 Task: Change the country to Portugal.
Action: Mouse moved to (839, 85)
Screenshot: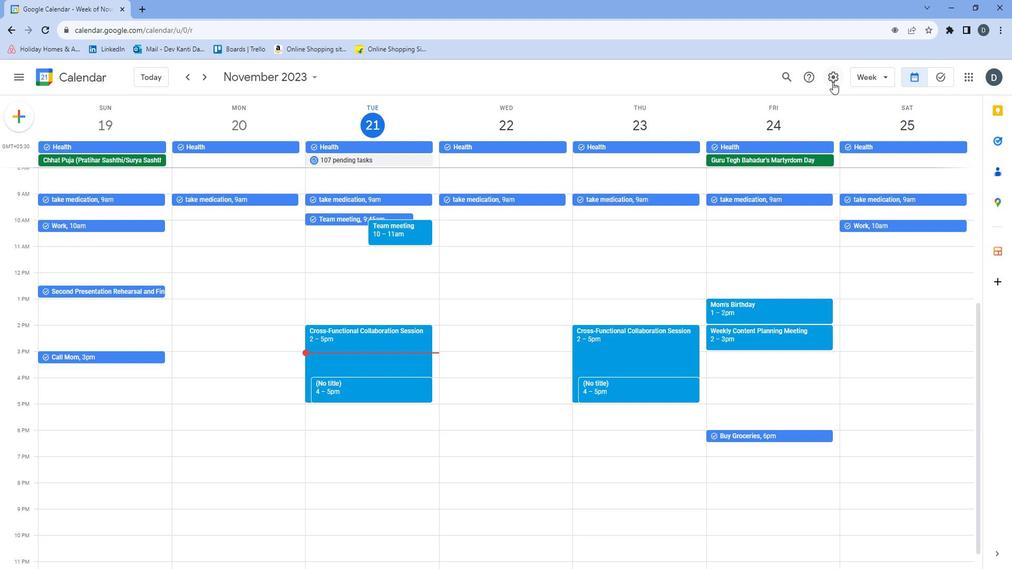 
Action: Mouse pressed left at (839, 85)
Screenshot: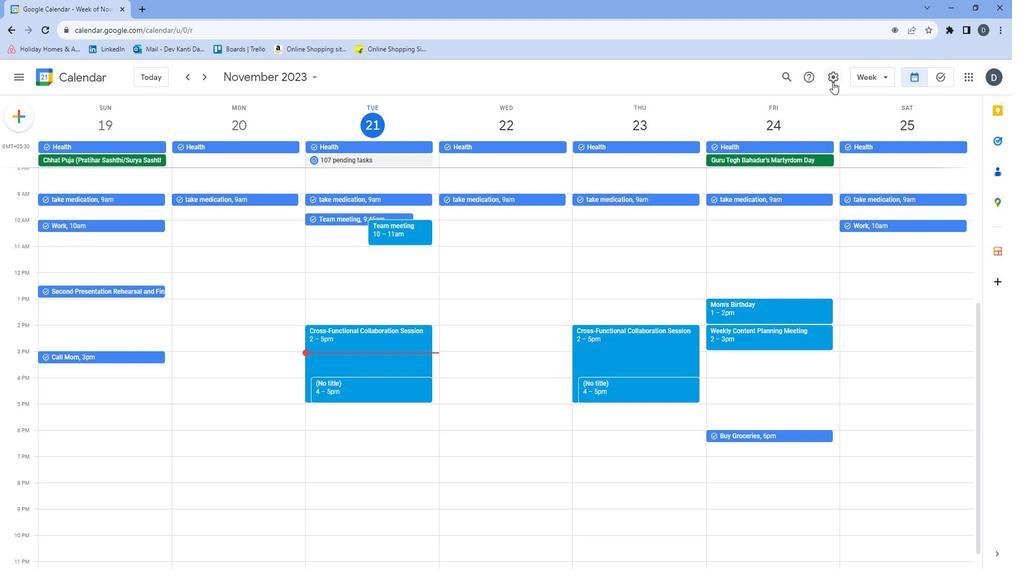 
Action: Mouse moved to (844, 101)
Screenshot: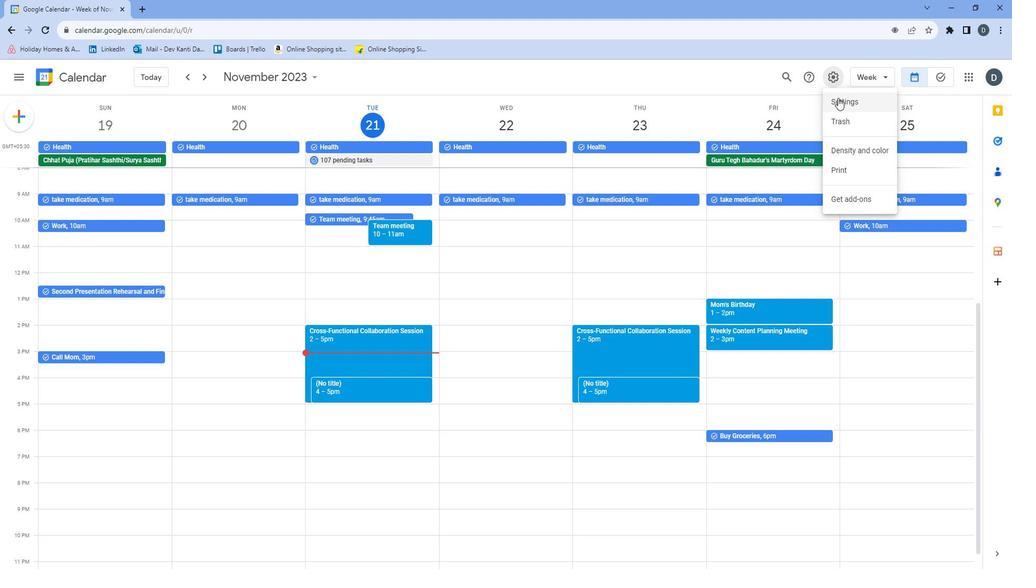
Action: Mouse pressed left at (844, 101)
Screenshot: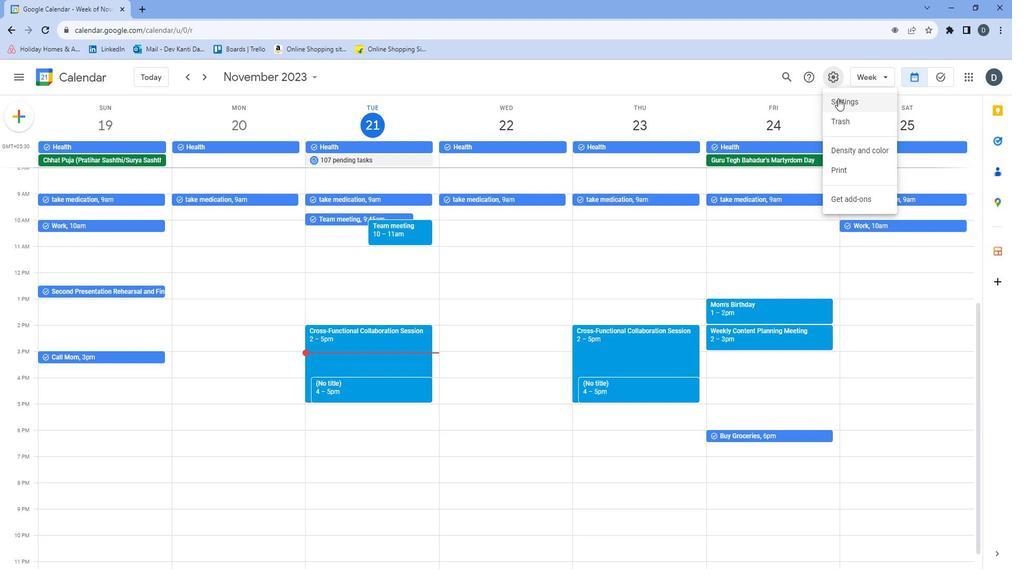 
Action: Mouse moved to (365, 177)
Screenshot: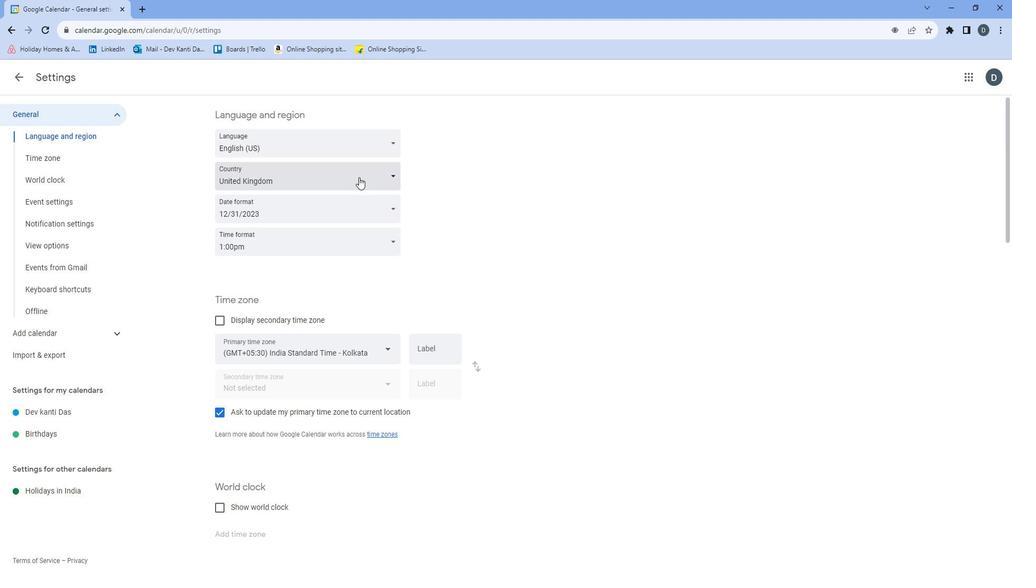
Action: Mouse pressed left at (365, 177)
Screenshot: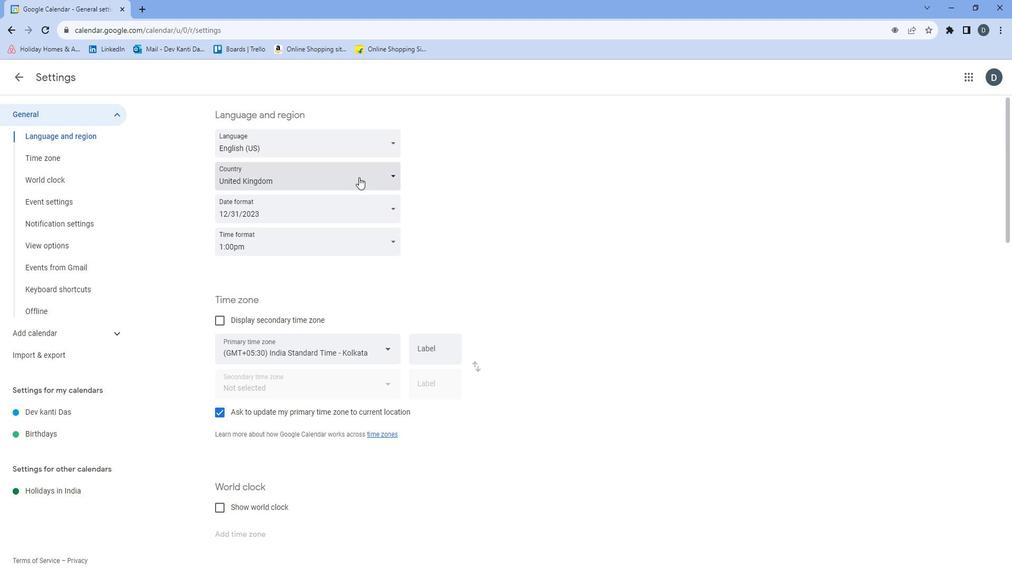 
Action: Mouse moved to (355, 295)
Screenshot: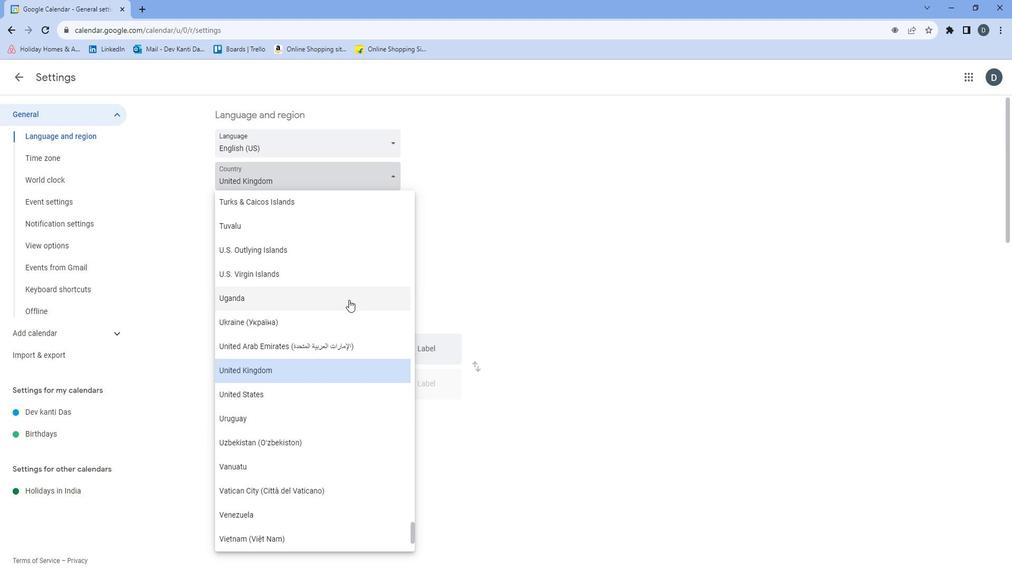 
Action: Mouse scrolled (355, 295) with delta (0, 0)
Screenshot: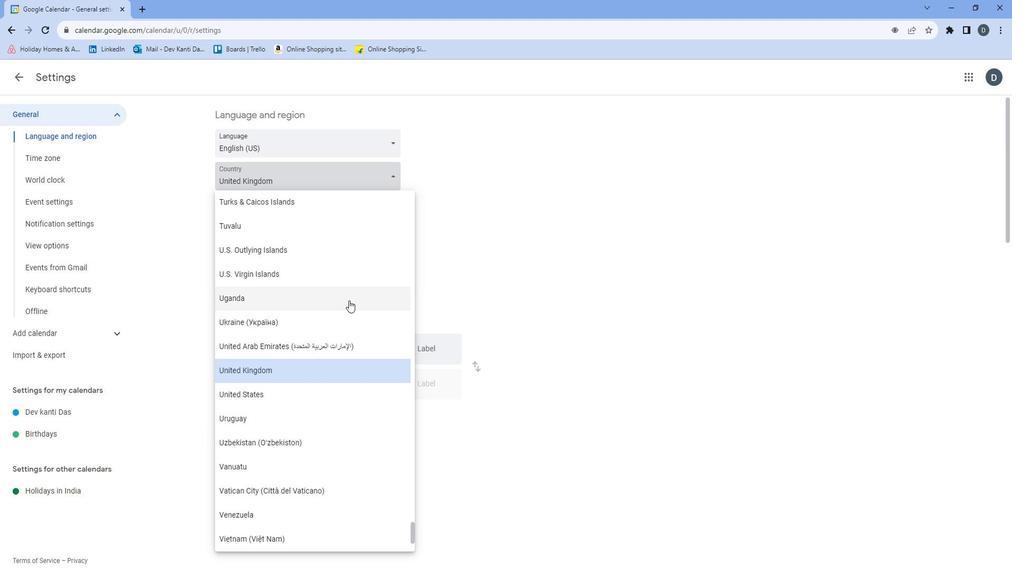 
Action: Mouse moved to (355, 296)
Screenshot: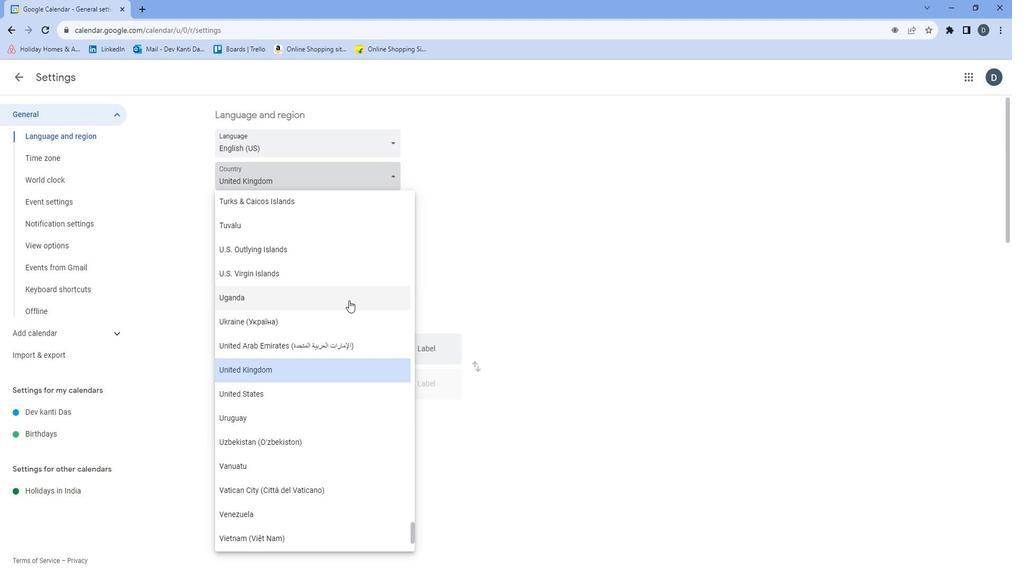 
Action: Mouse scrolled (355, 295) with delta (0, 0)
Screenshot: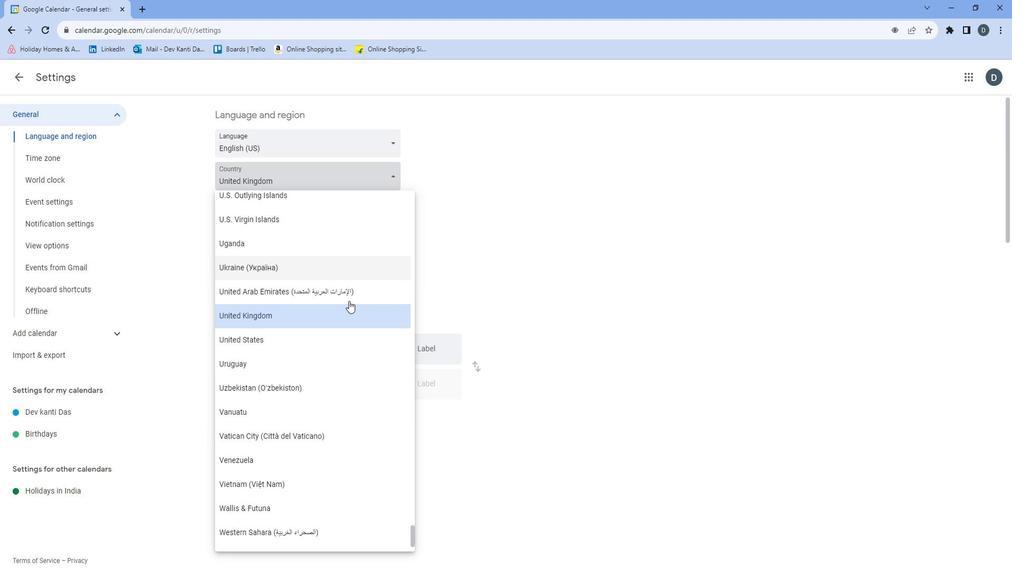 
Action: Mouse moved to (355, 296)
Screenshot: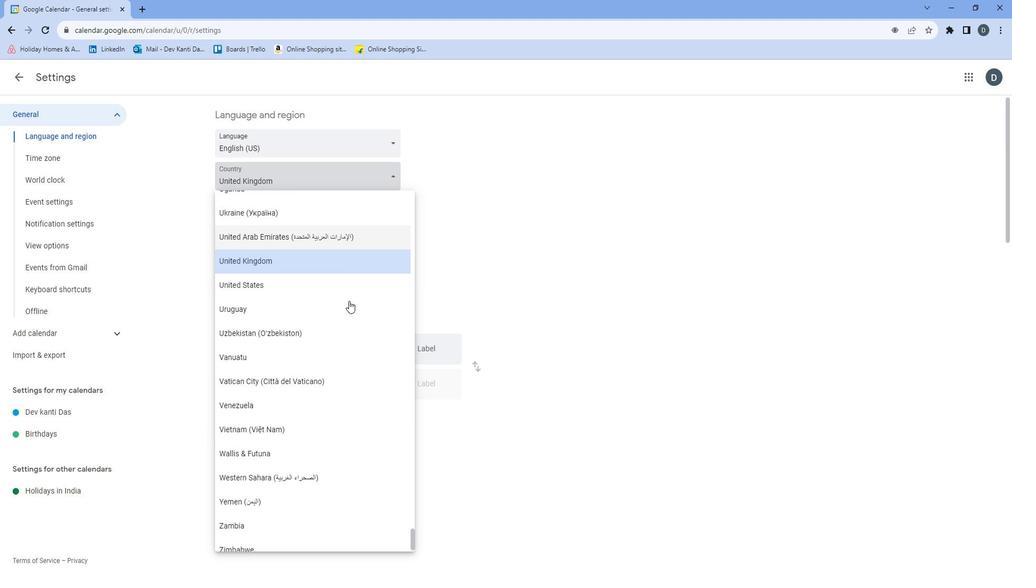 
Action: Mouse scrolled (355, 295) with delta (0, 0)
Screenshot: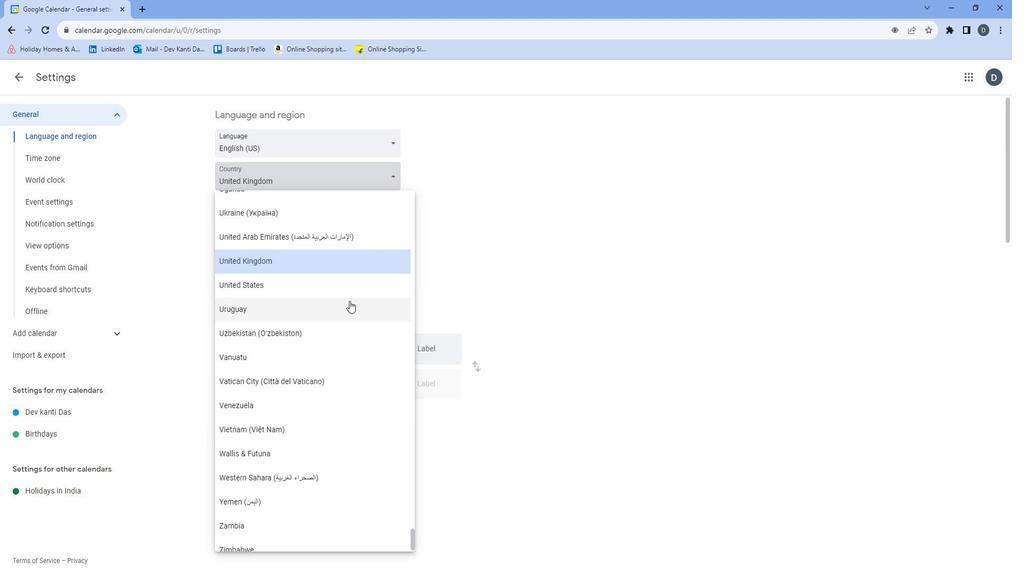 
Action: Mouse scrolled (355, 295) with delta (0, 0)
Screenshot: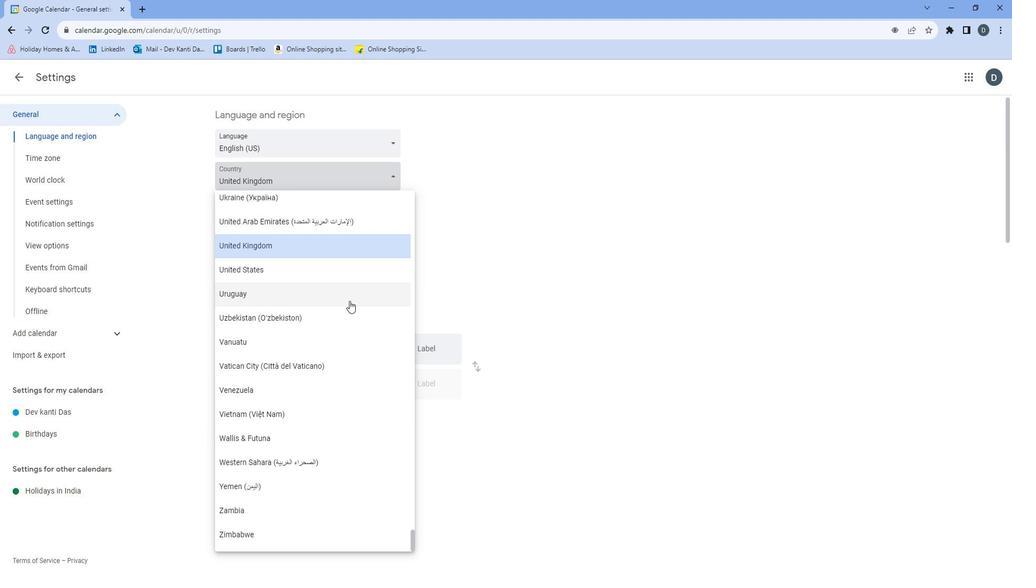 
Action: Mouse scrolled (355, 296) with delta (0, 0)
Screenshot: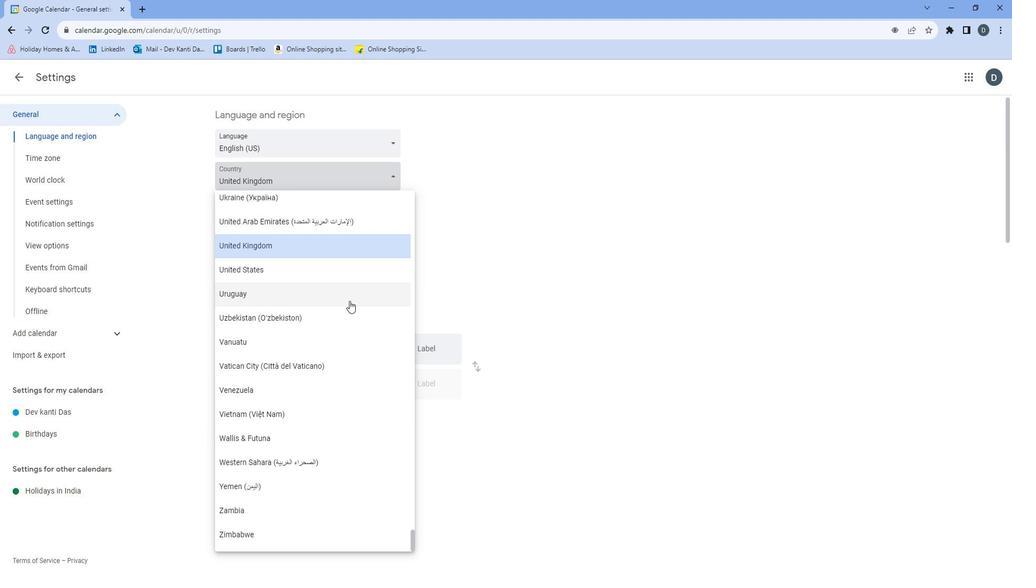 
Action: Mouse moved to (356, 296)
Screenshot: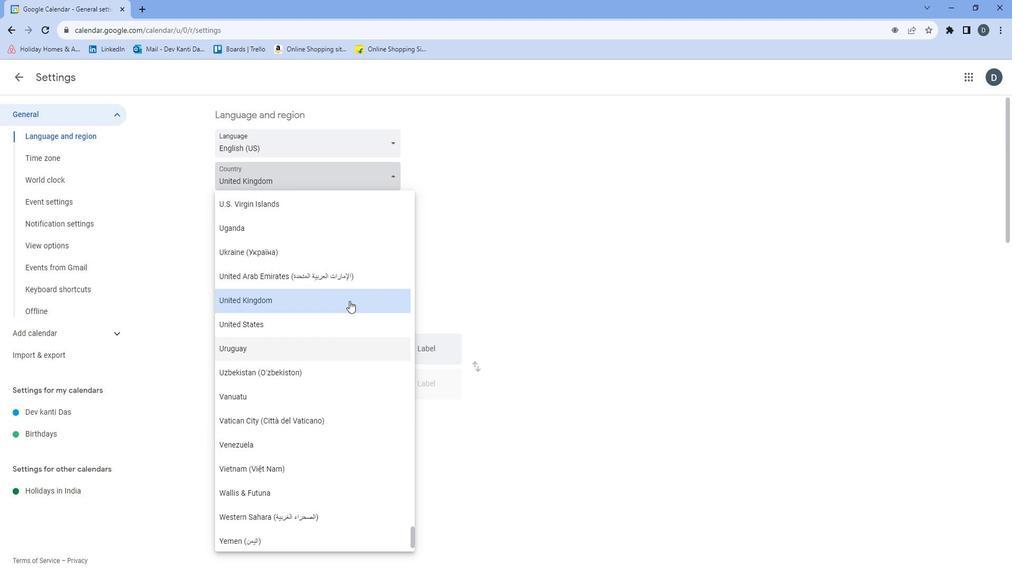 
Action: Mouse scrolled (356, 296) with delta (0, 0)
Screenshot: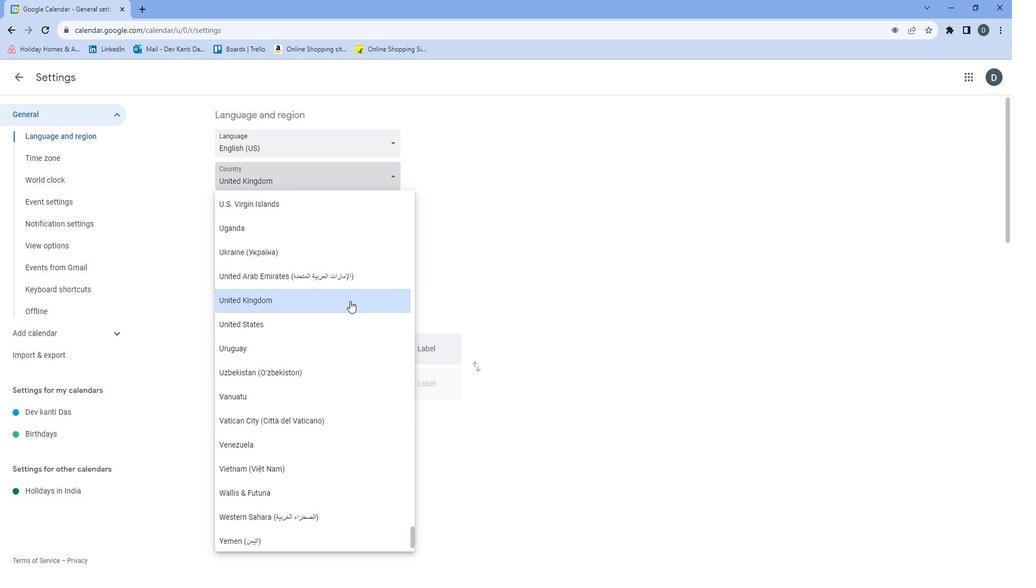 
Action: Mouse scrolled (356, 296) with delta (0, 0)
Screenshot: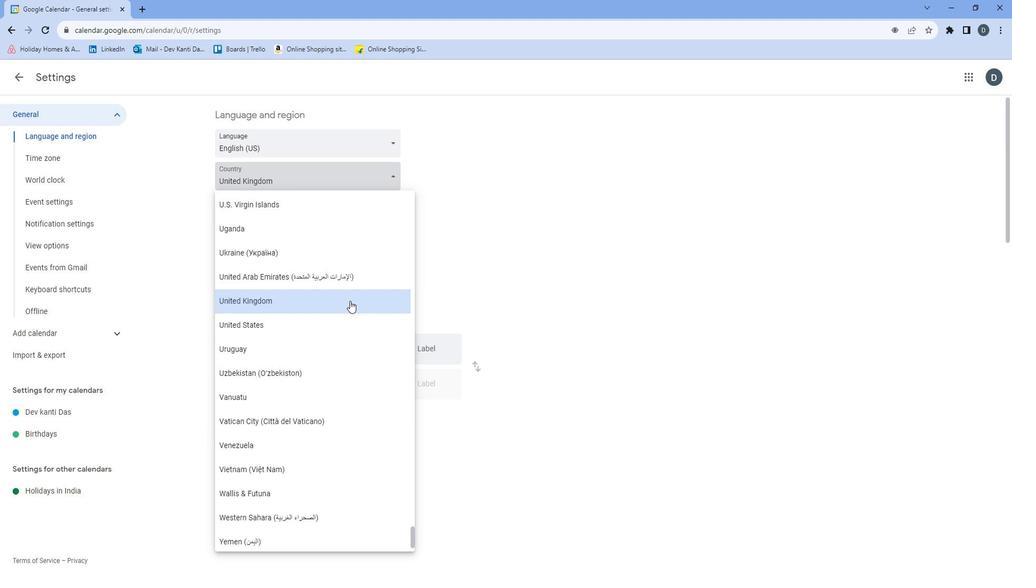 
Action: Mouse scrolled (356, 296) with delta (0, 0)
Screenshot: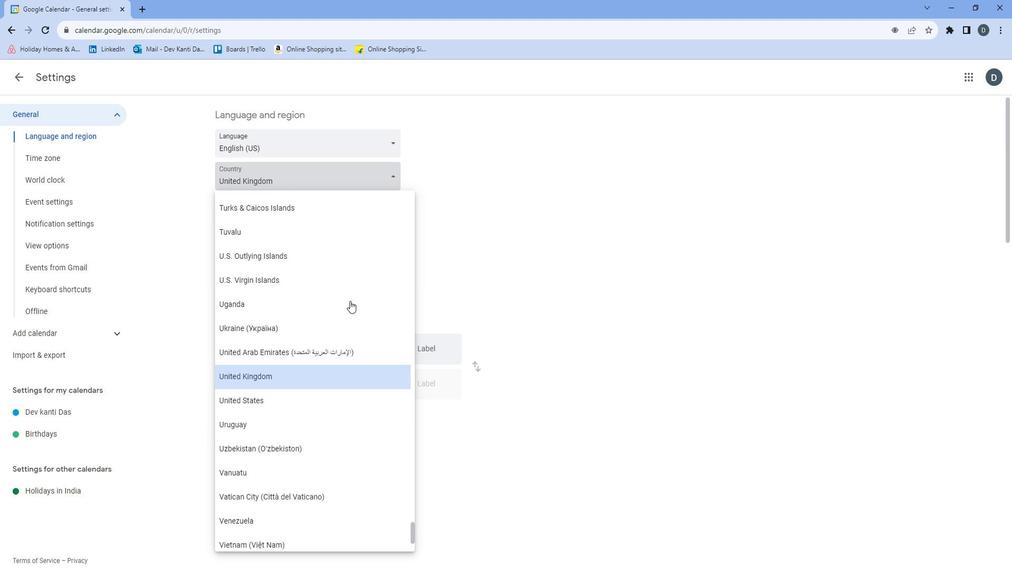 
Action: Mouse moved to (356, 296)
Screenshot: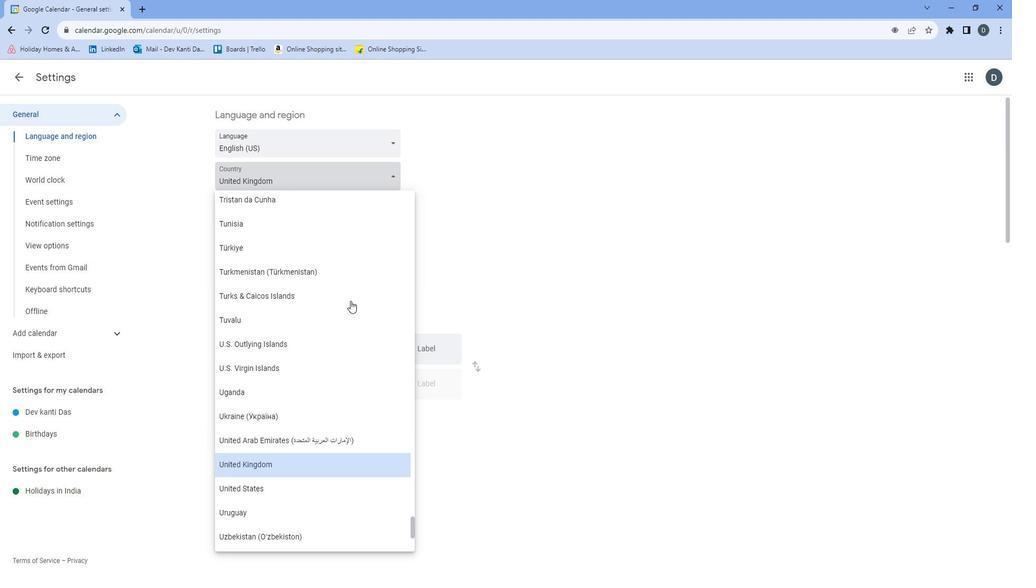 
Action: Mouse scrolled (356, 296) with delta (0, 0)
Screenshot: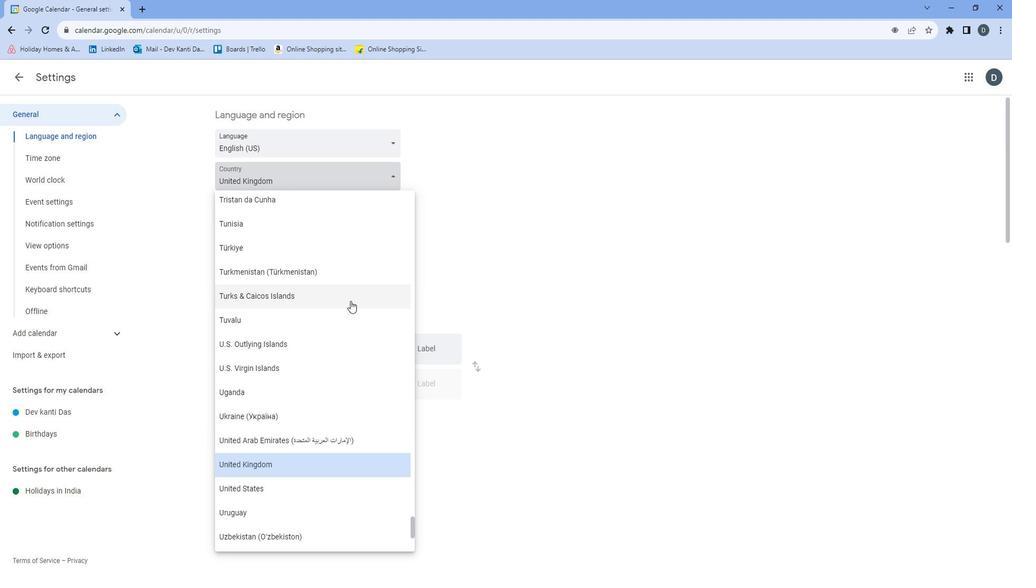 
Action: Mouse scrolled (356, 296) with delta (0, 0)
Screenshot: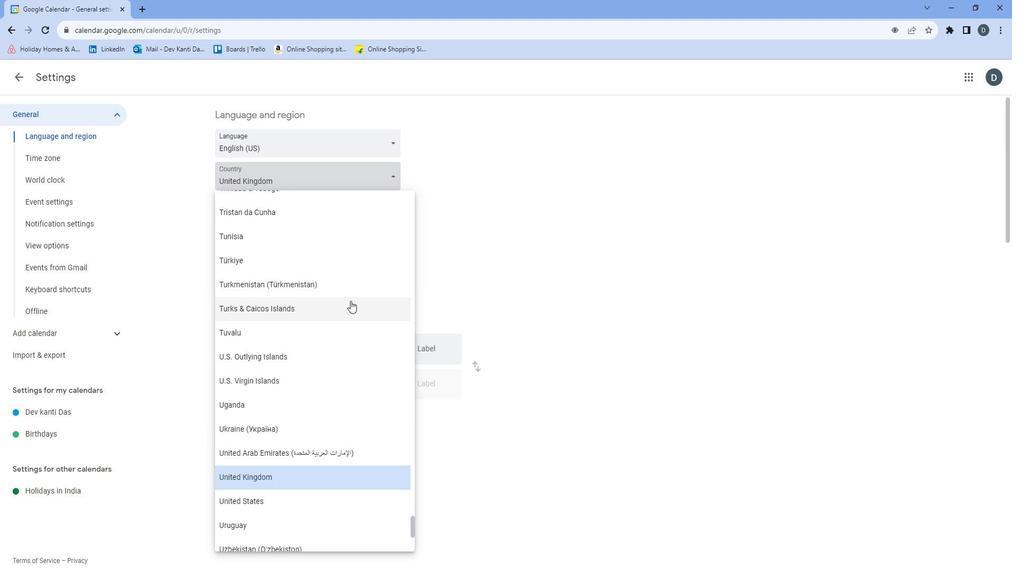 
Action: Mouse scrolled (356, 296) with delta (0, 0)
Screenshot: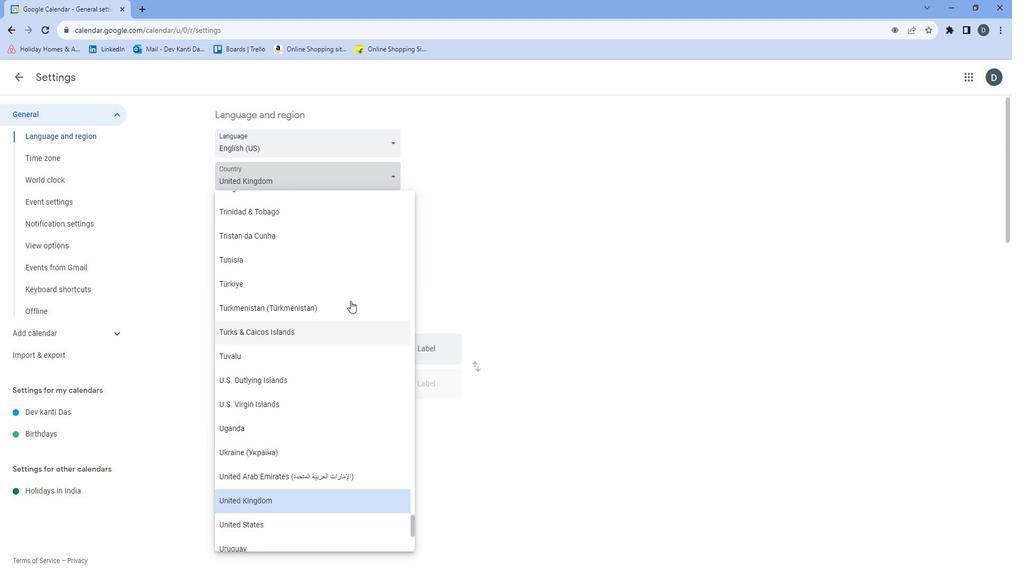 
Action: Mouse scrolled (356, 296) with delta (0, 0)
Screenshot: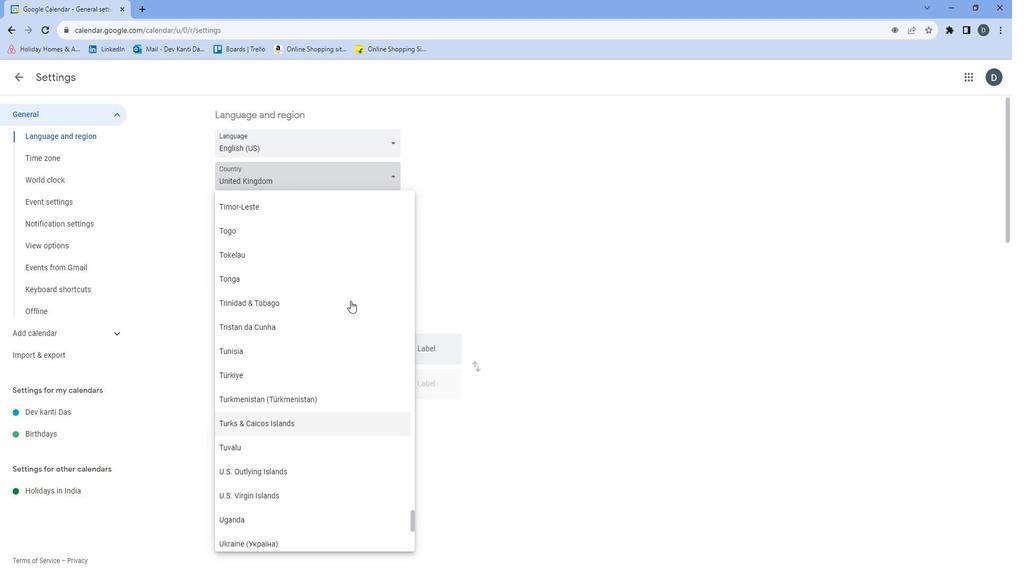 
Action: Mouse scrolled (356, 296) with delta (0, 0)
Screenshot: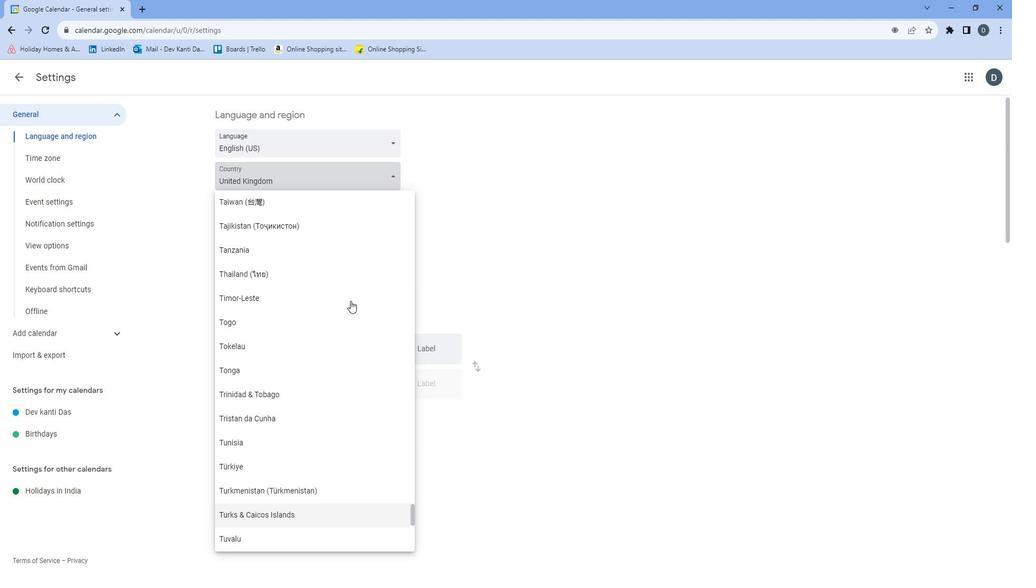 
Action: Mouse scrolled (356, 296) with delta (0, 0)
Screenshot: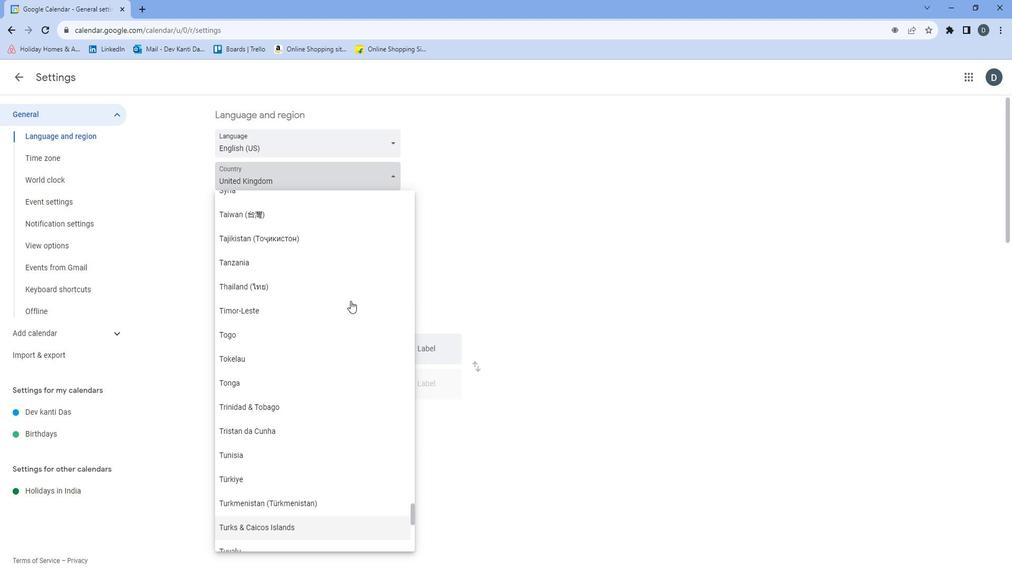 
Action: Mouse scrolled (356, 296) with delta (0, 0)
Screenshot: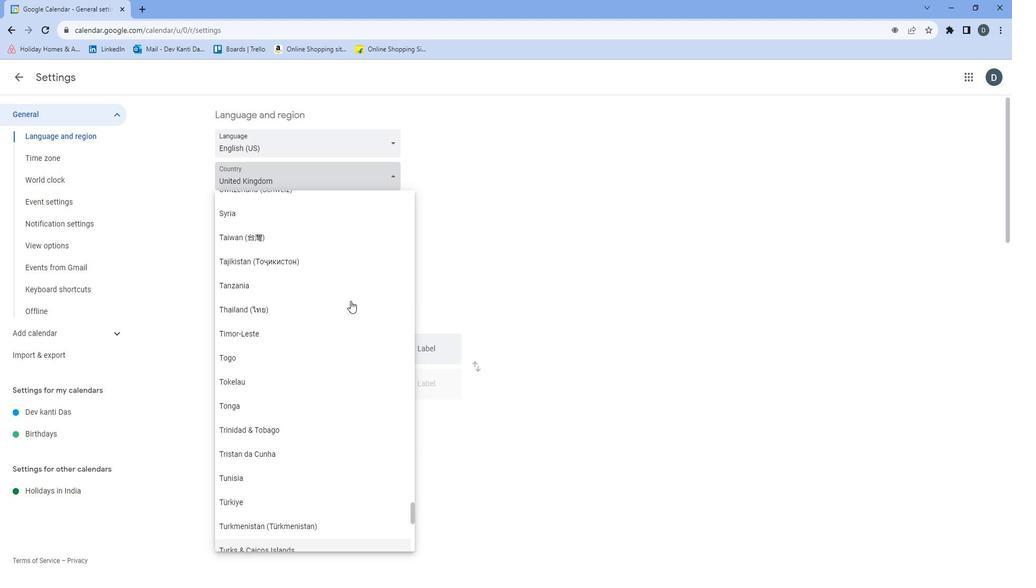 
Action: Mouse scrolled (356, 296) with delta (0, 0)
Screenshot: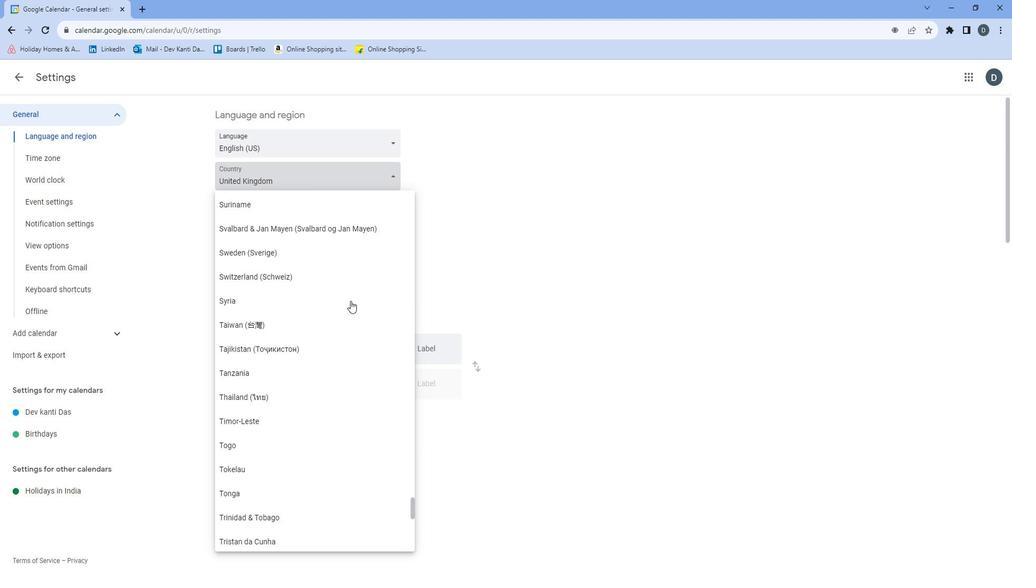 
Action: Mouse scrolled (356, 296) with delta (0, 0)
Screenshot: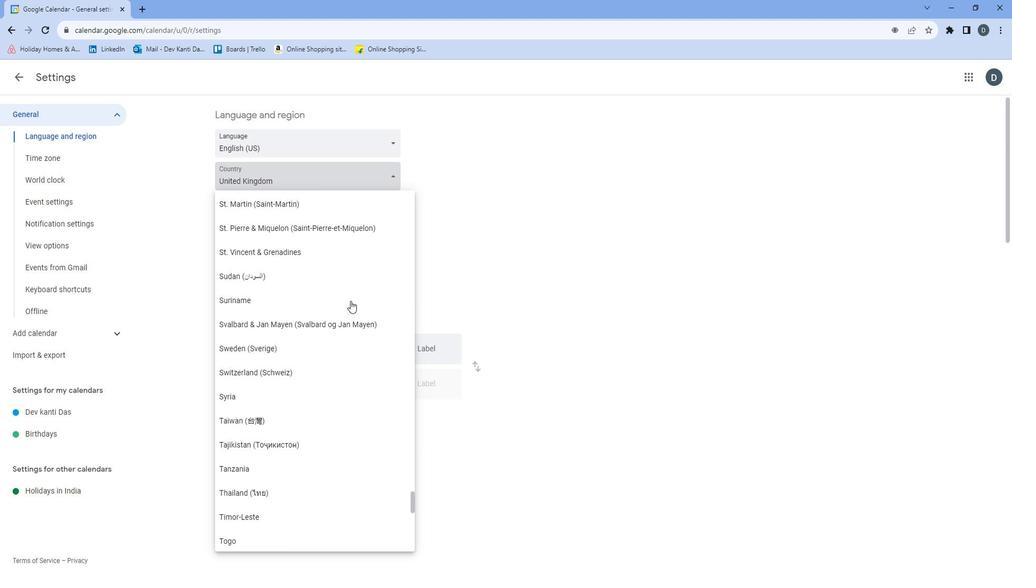 
Action: Mouse scrolled (356, 296) with delta (0, 0)
Screenshot: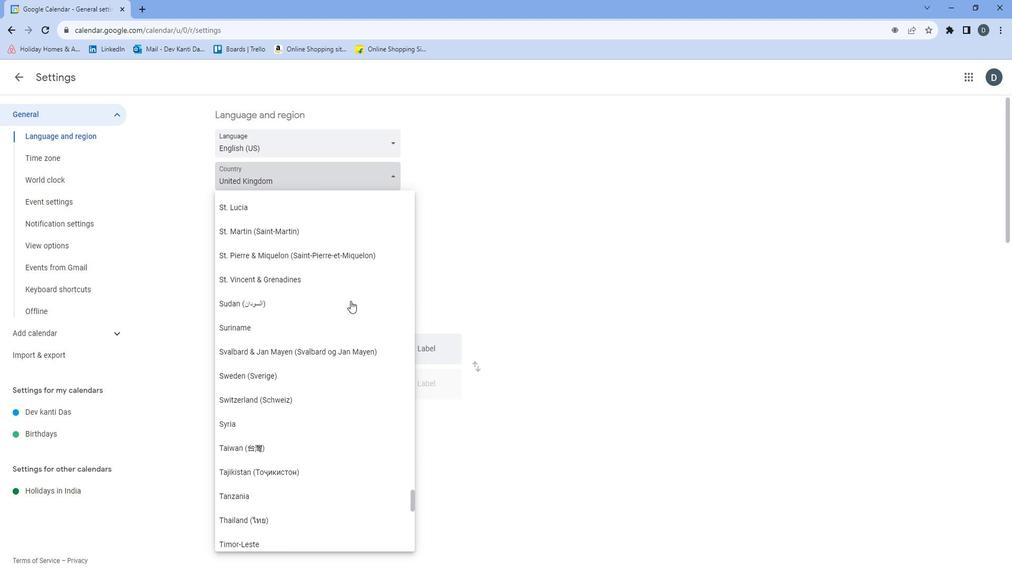 
Action: Mouse scrolled (356, 296) with delta (0, 0)
Screenshot: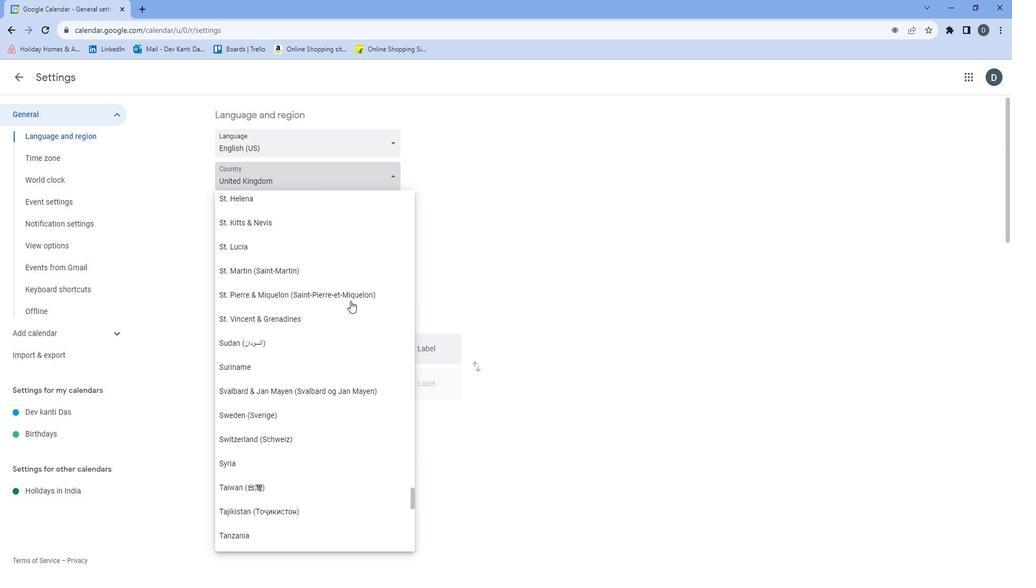 
Action: Mouse scrolled (356, 296) with delta (0, 0)
Screenshot: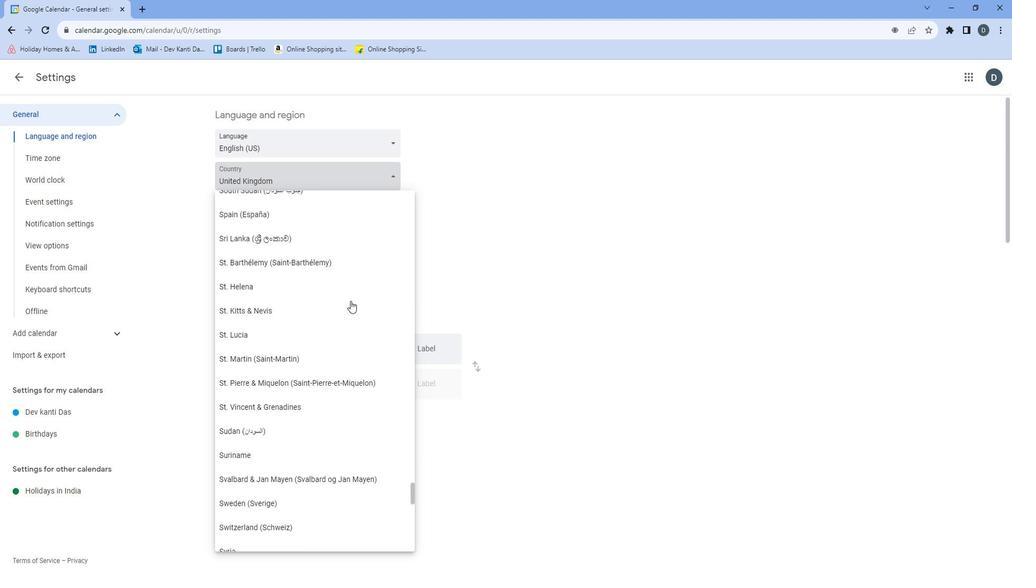 
Action: Mouse scrolled (356, 296) with delta (0, 0)
Screenshot: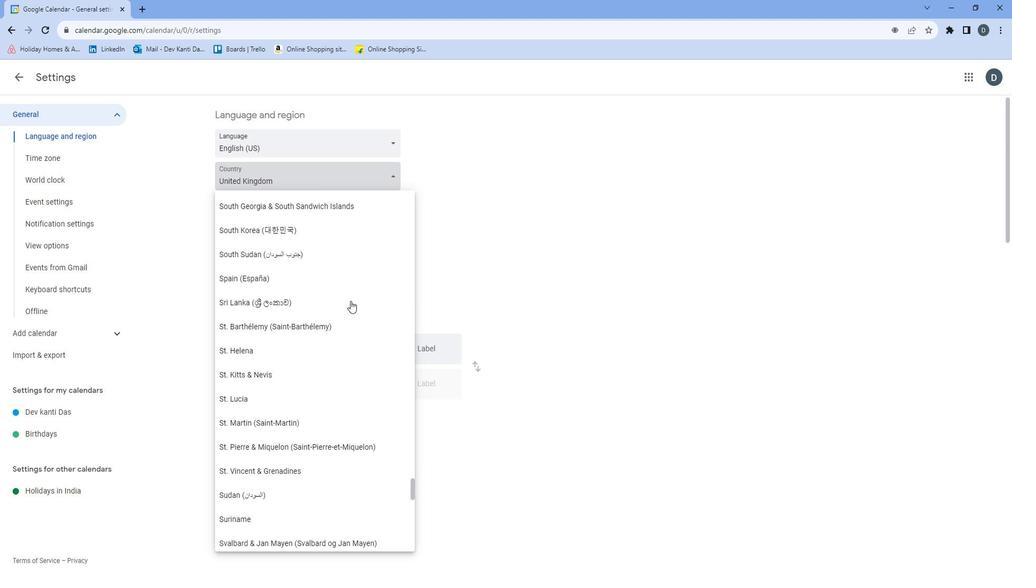 
Action: Mouse scrolled (356, 296) with delta (0, 0)
Screenshot: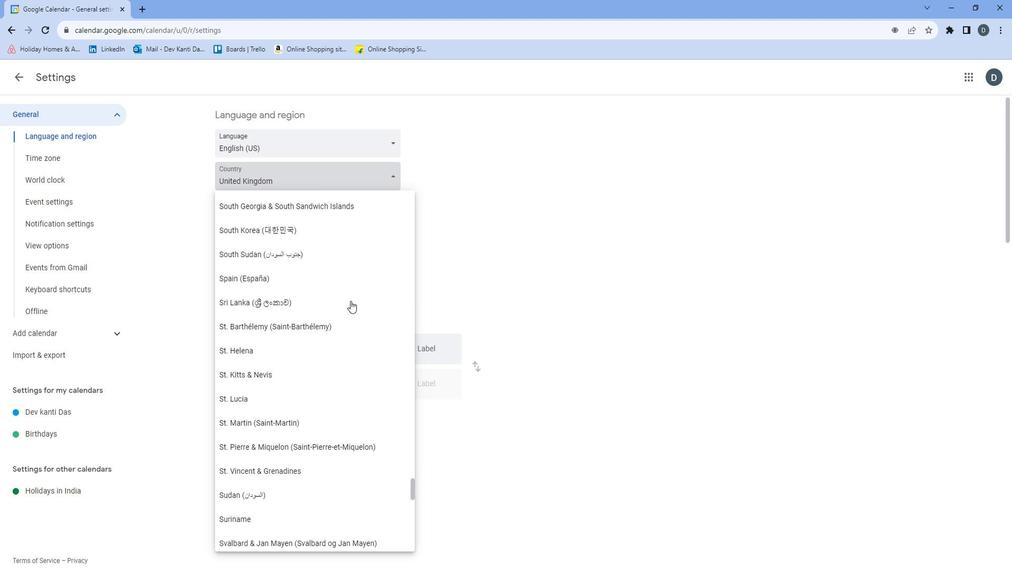 
Action: Mouse scrolled (356, 296) with delta (0, 0)
Screenshot: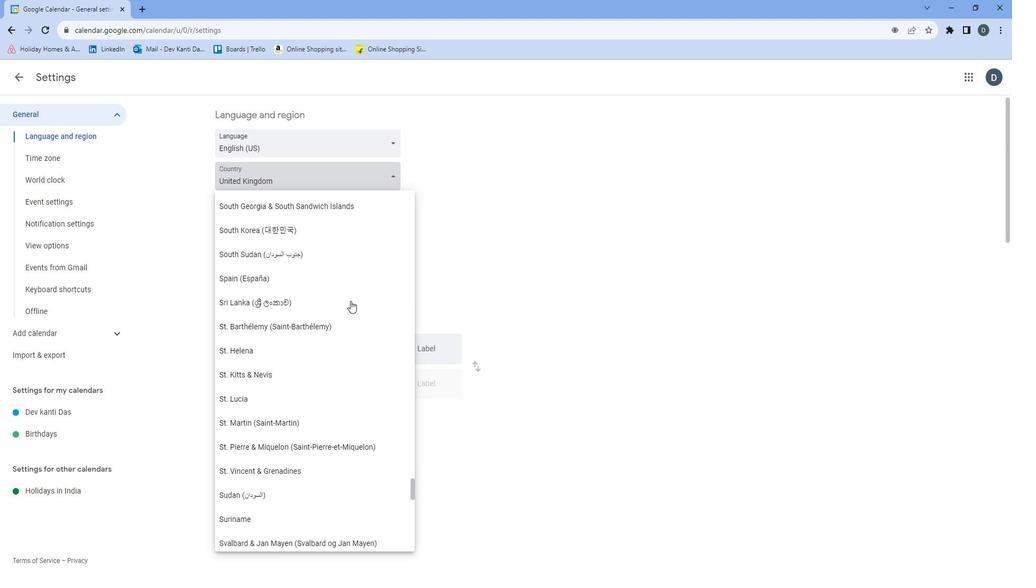 
Action: Mouse scrolled (356, 296) with delta (0, 0)
Screenshot: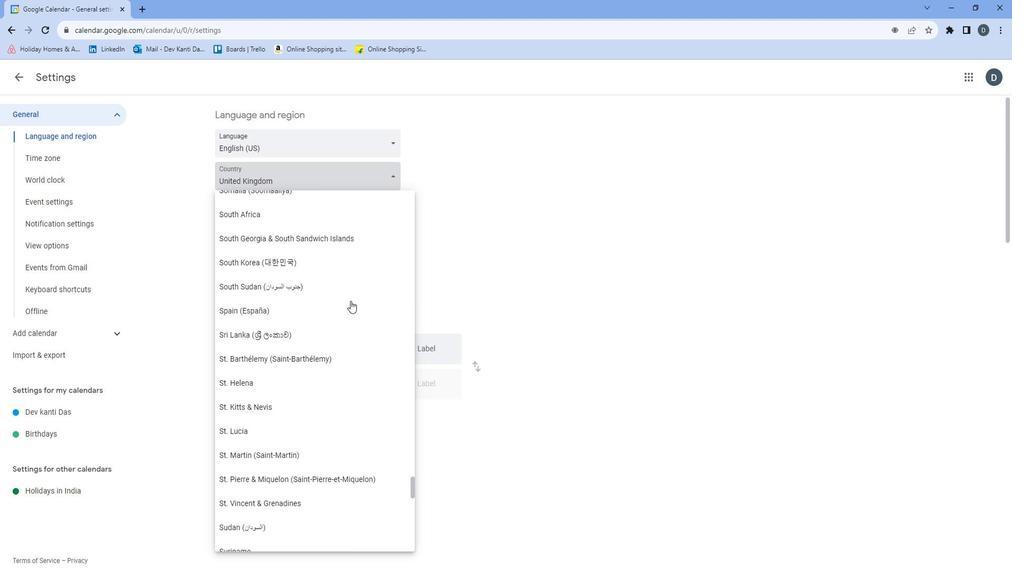 
Action: Mouse scrolled (356, 296) with delta (0, 0)
Screenshot: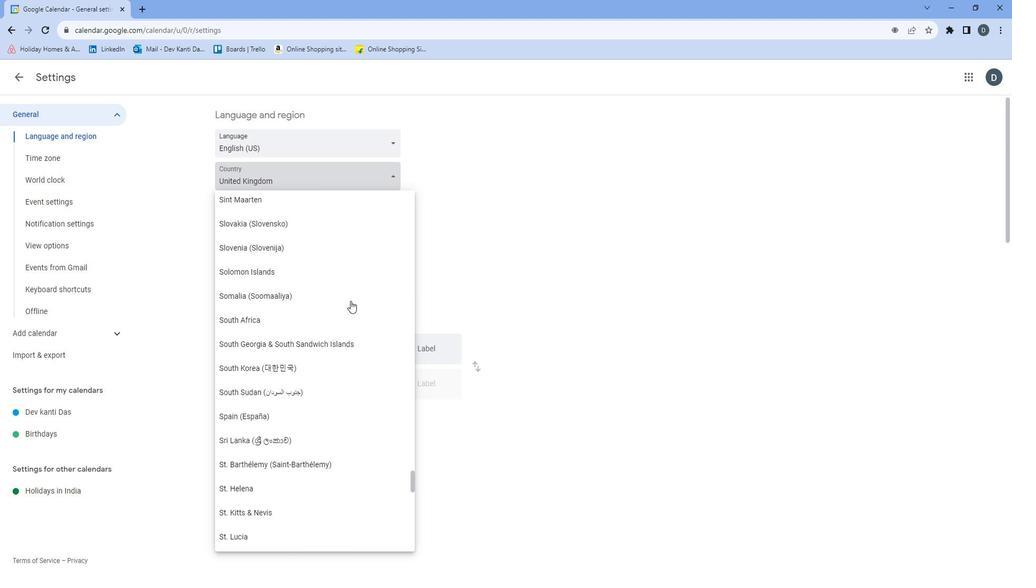 
Action: Mouse scrolled (356, 296) with delta (0, 0)
Screenshot: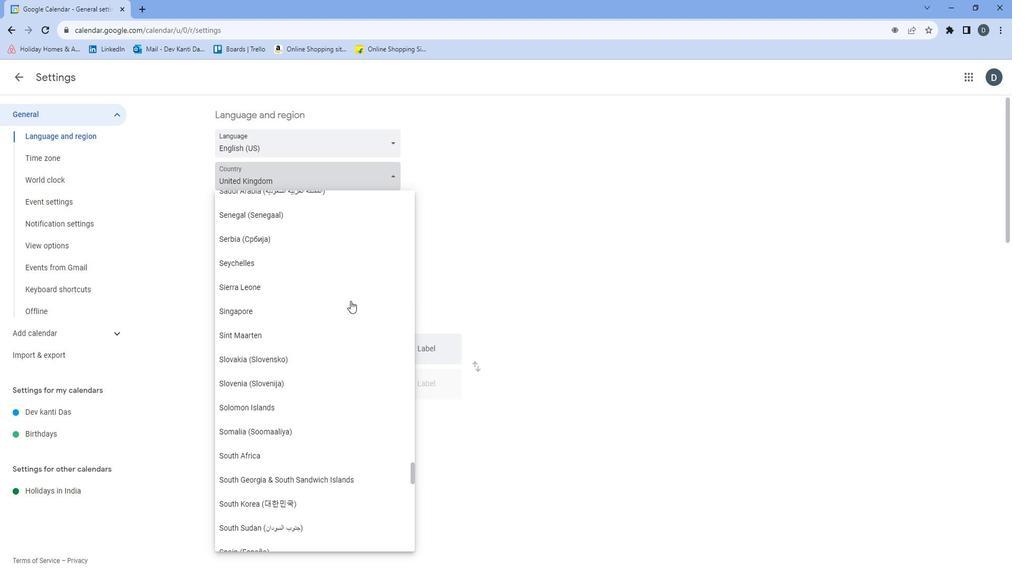 
Action: Mouse scrolled (356, 296) with delta (0, 0)
Screenshot: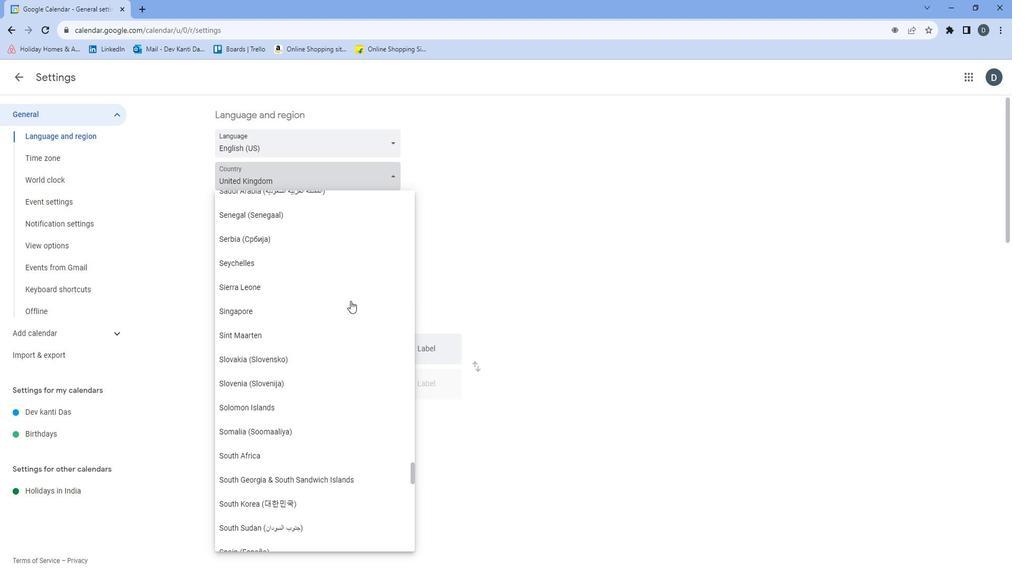 
Action: Mouse scrolled (356, 296) with delta (0, 0)
Screenshot: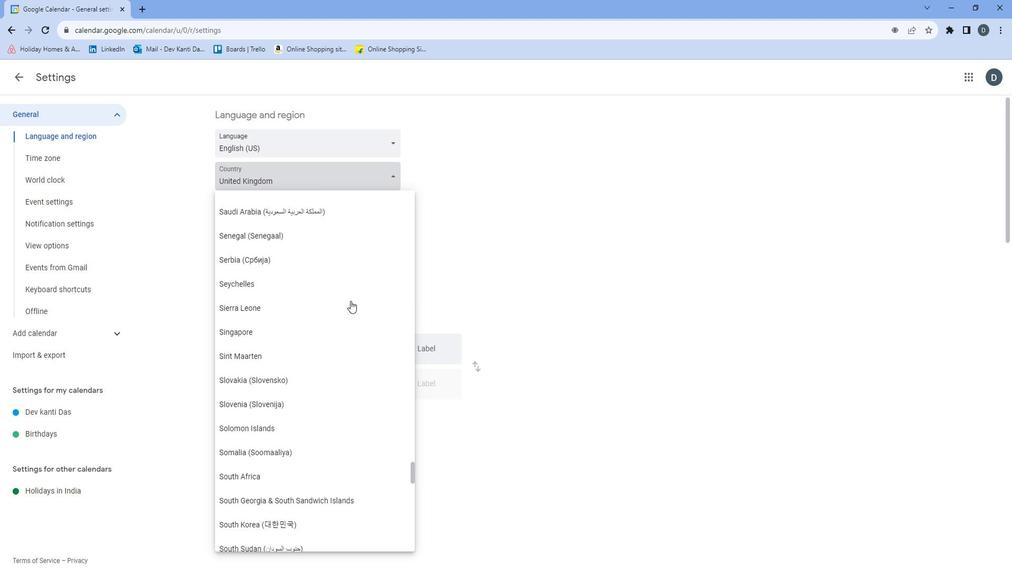 
Action: Mouse scrolled (356, 296) with delta (0, 0)
Screenshot: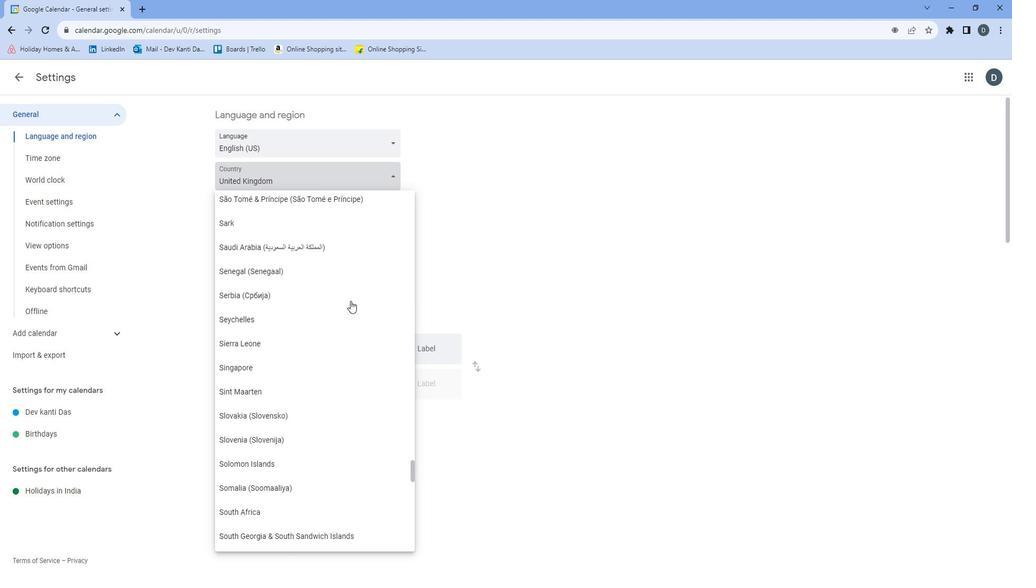 
Action: Mouse scrolled (356, 296) with delta (0, 0)
Screenshot: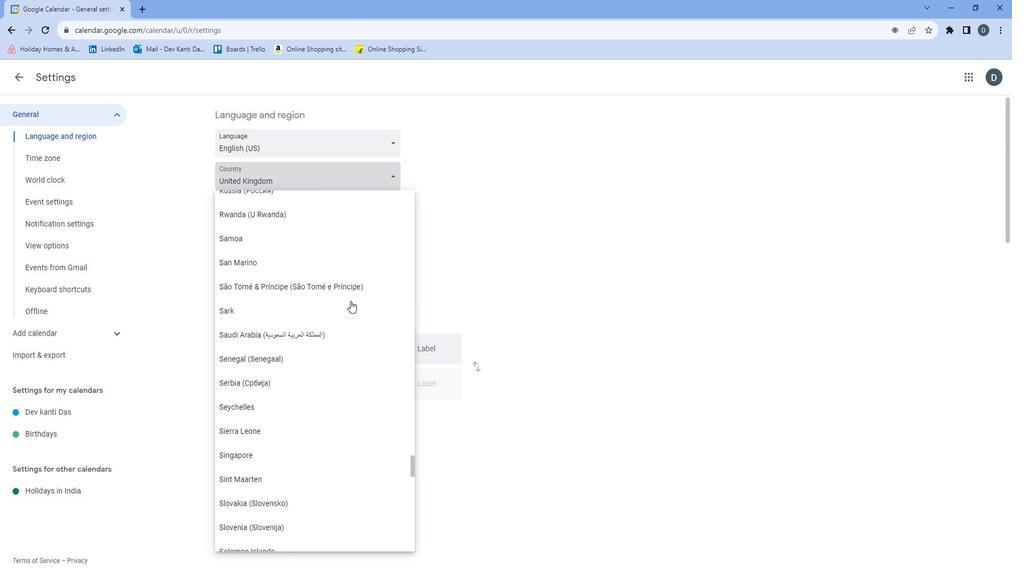 
Action: Mouse scrolled (356, 296) with delta (0, 0)
Screenshot: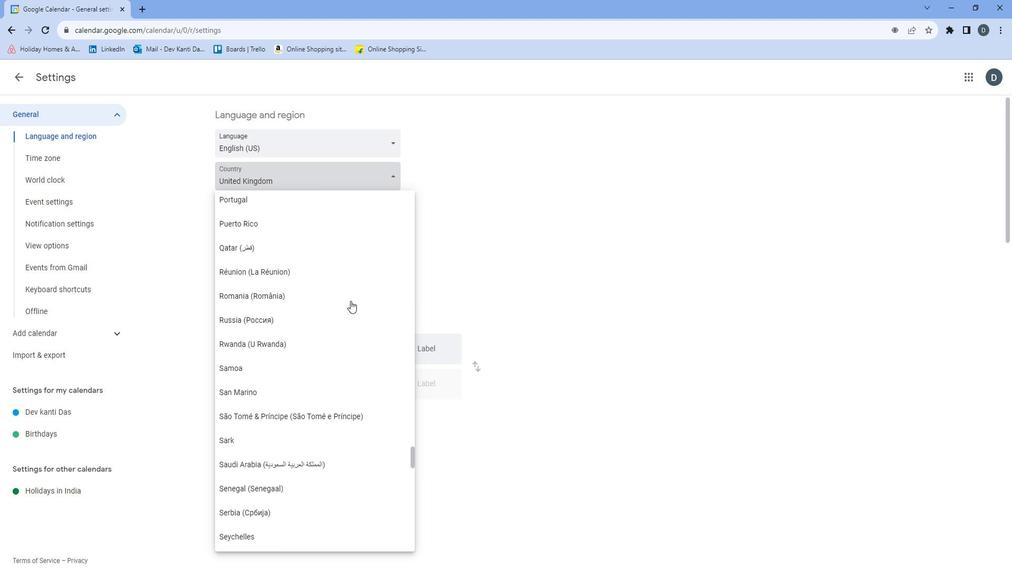 
Action: Mouse scrolled (356, 296) with delta (0, 0)
Screenshot: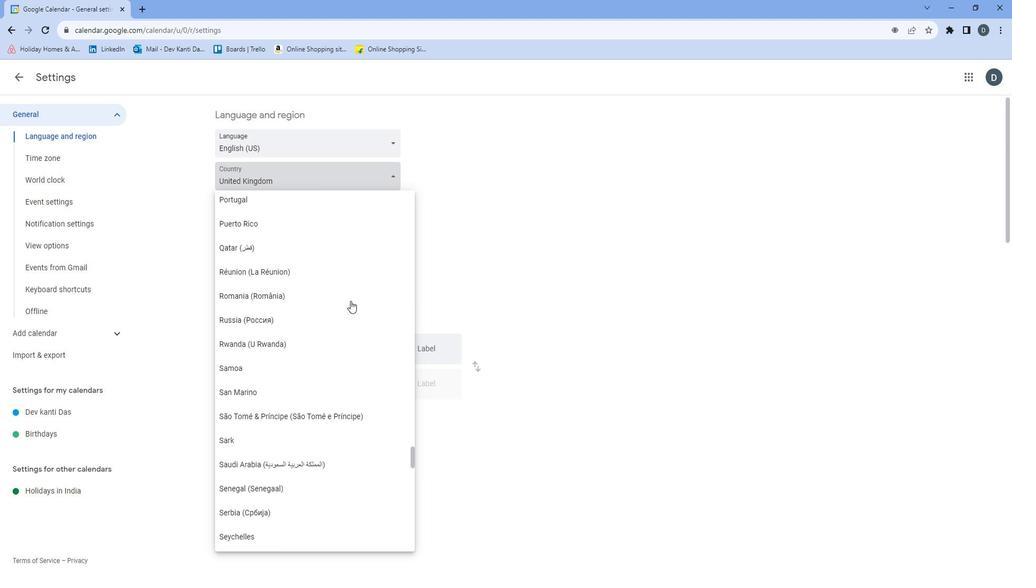 
Action: Mouse scrolled (356, 296) with delta (0, 0)
Screenshot: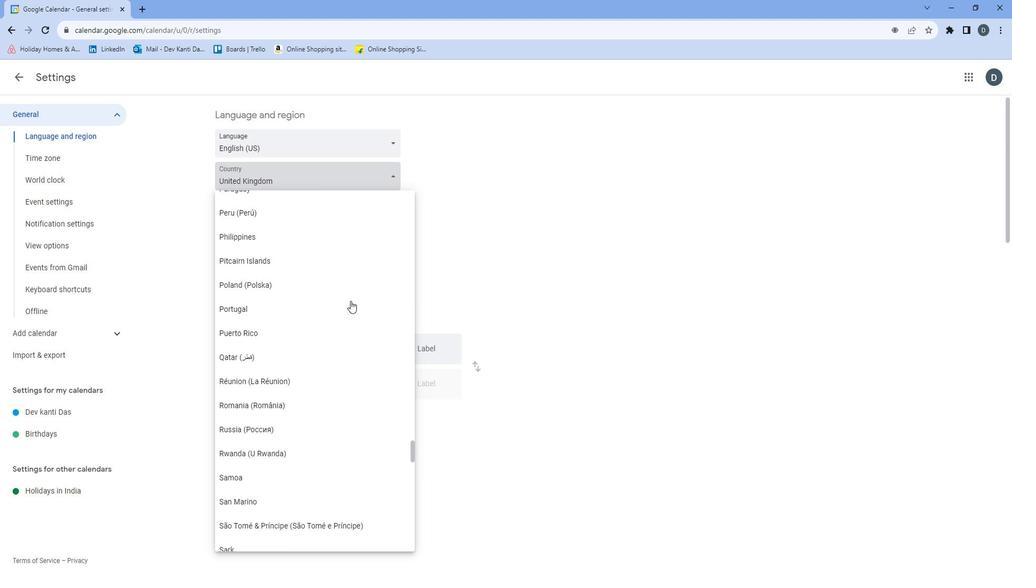 
Action: Mouse scrolled (356, 296) with delta (0, 0)
Screenshot: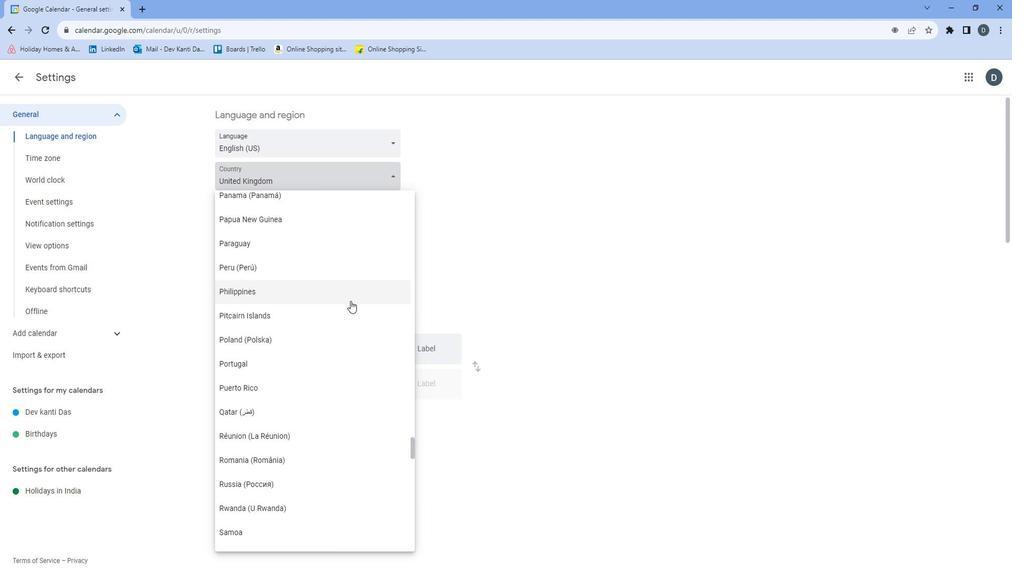 
Action: Mouse moved to (325, 410)
Screenshot: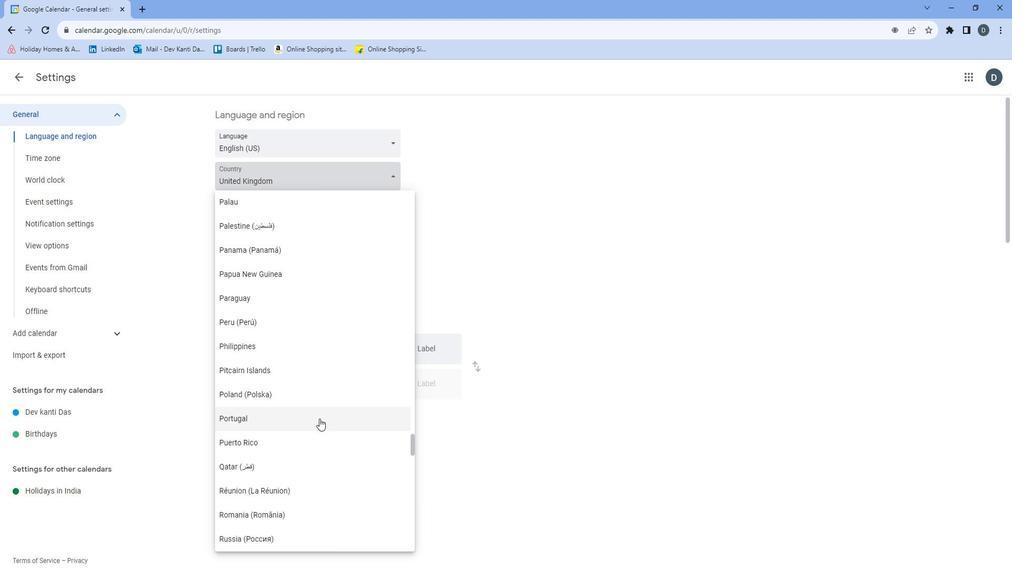 
Action: Mouse pressed left at (325, 410)
Screenshot: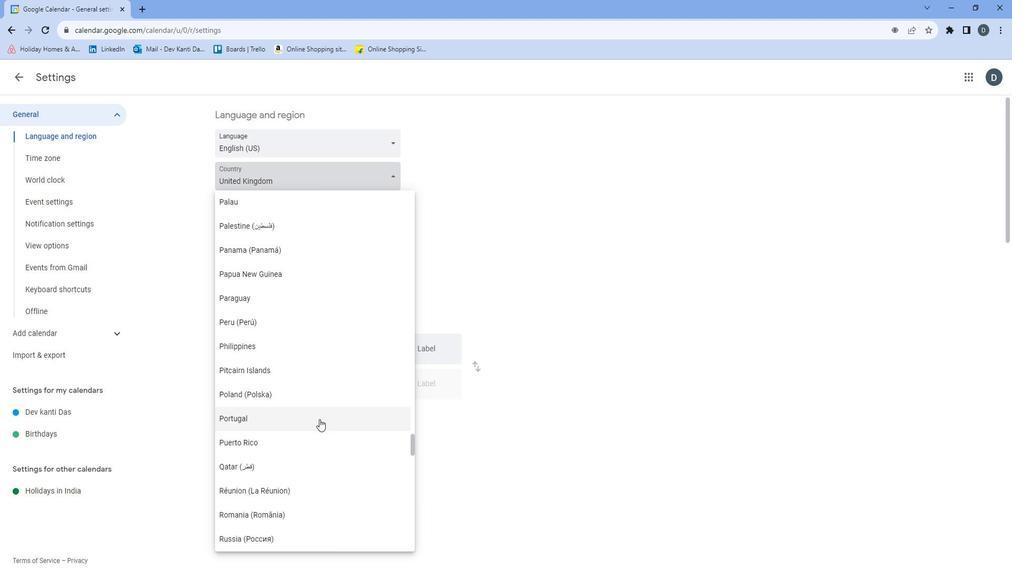 
Action: Mouse moved to (330, 405)
Screenshot: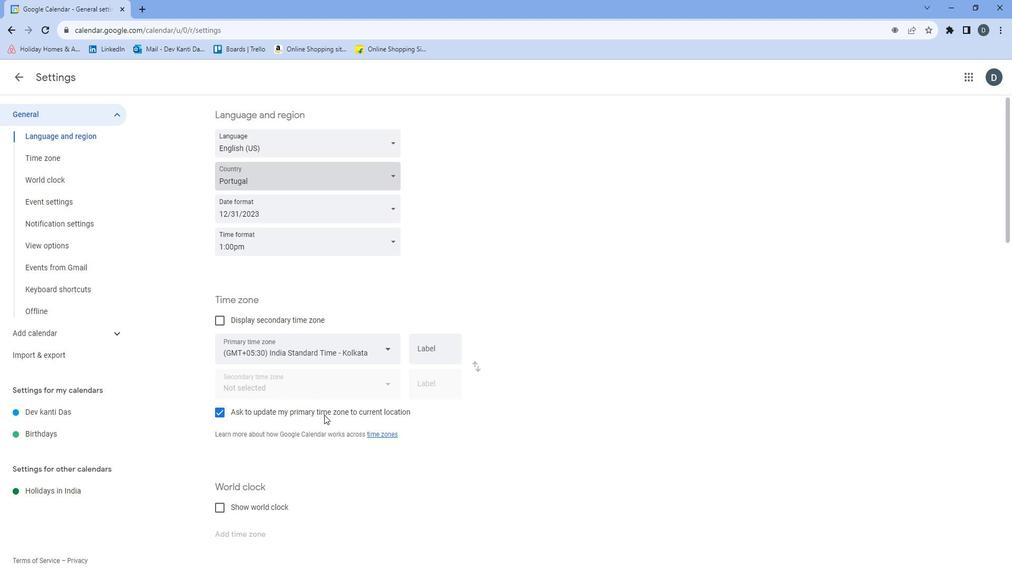 
